 Task: Add Sprouts Organic Honey Bear to the cart.
Action: Mouse moved to (244, 112)
Screenshot: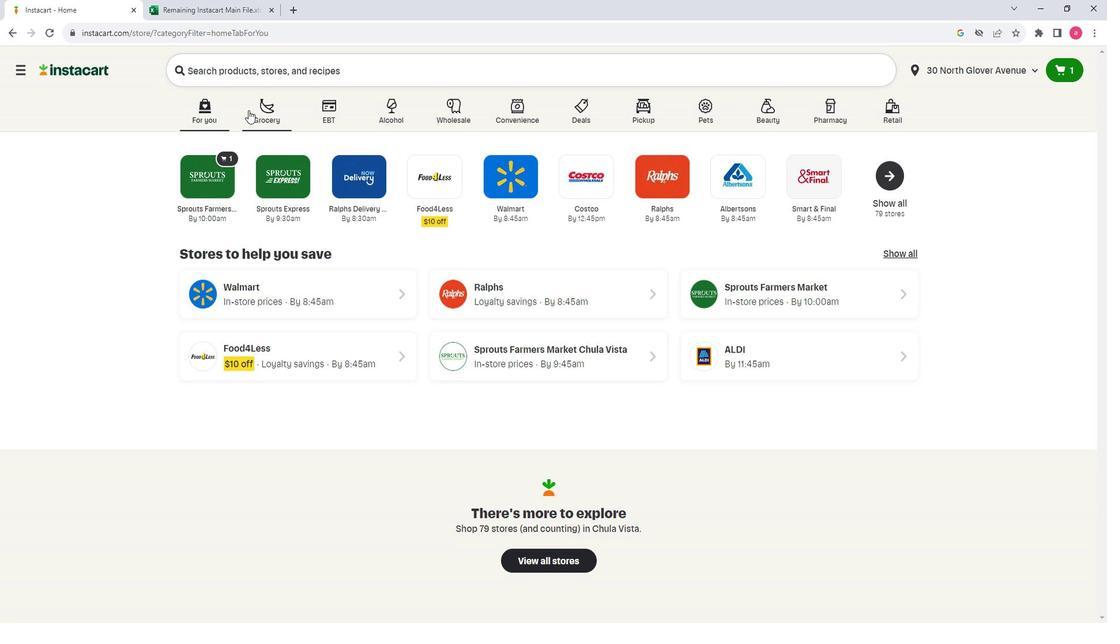
Action: Mouse pressed left at (244, 112)
Screenshot: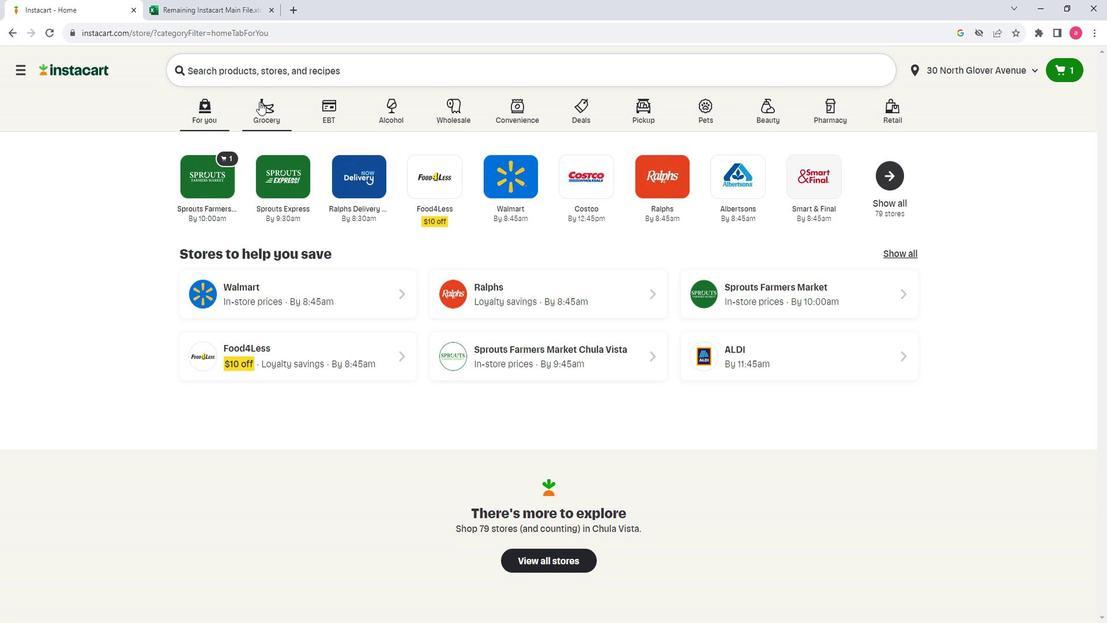 
Action: Mouse moved to (348, 355)
Screenshot: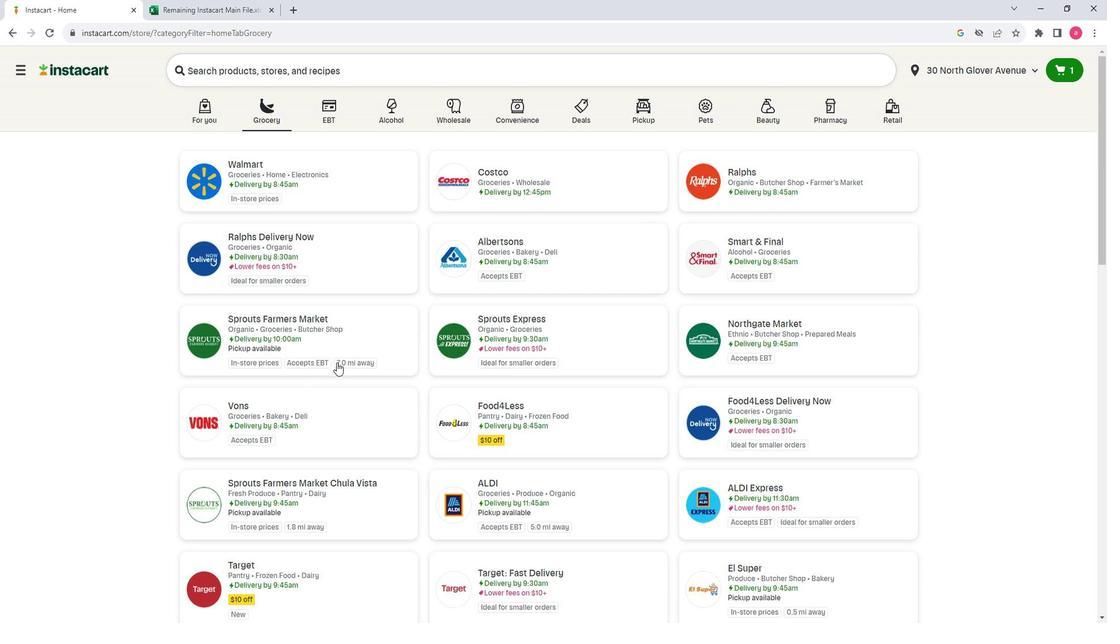 
Action: Mouse pressed left at (348, 355)
Screenshot: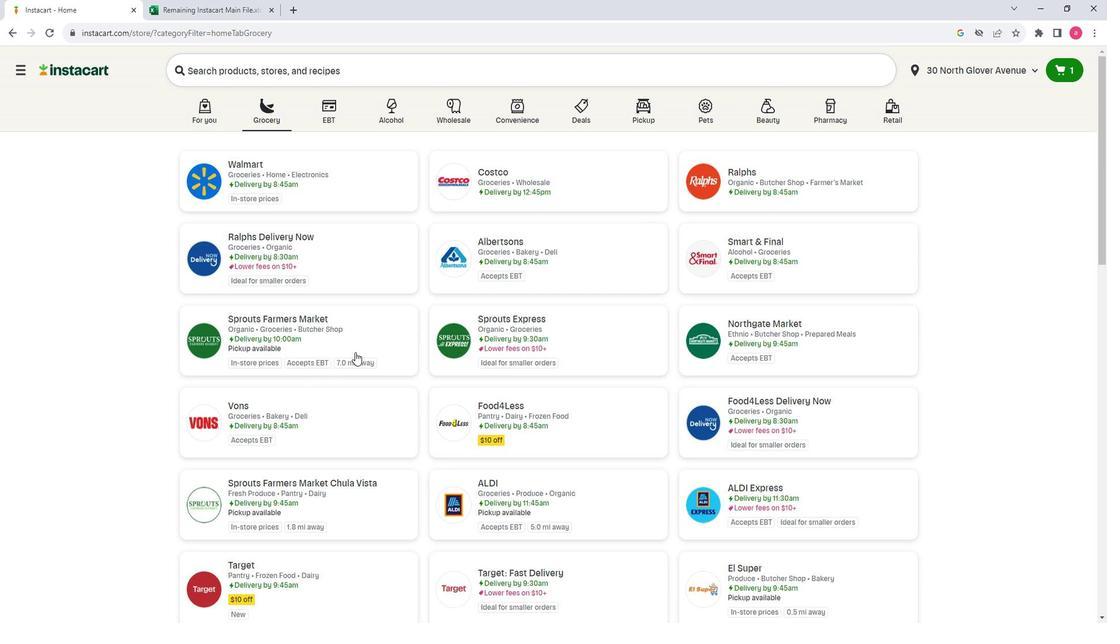 
Action: Mouse moved to (84, 312)
Screenshot: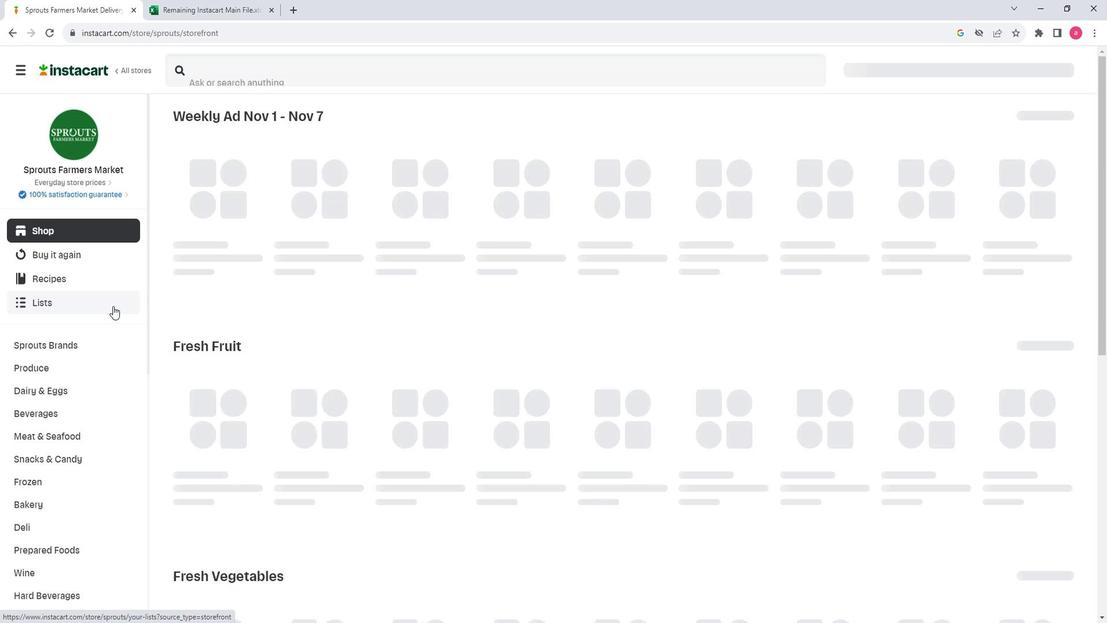
Action: Mouse scrolled (84, 312) with delta (0, 0)
Screenshot: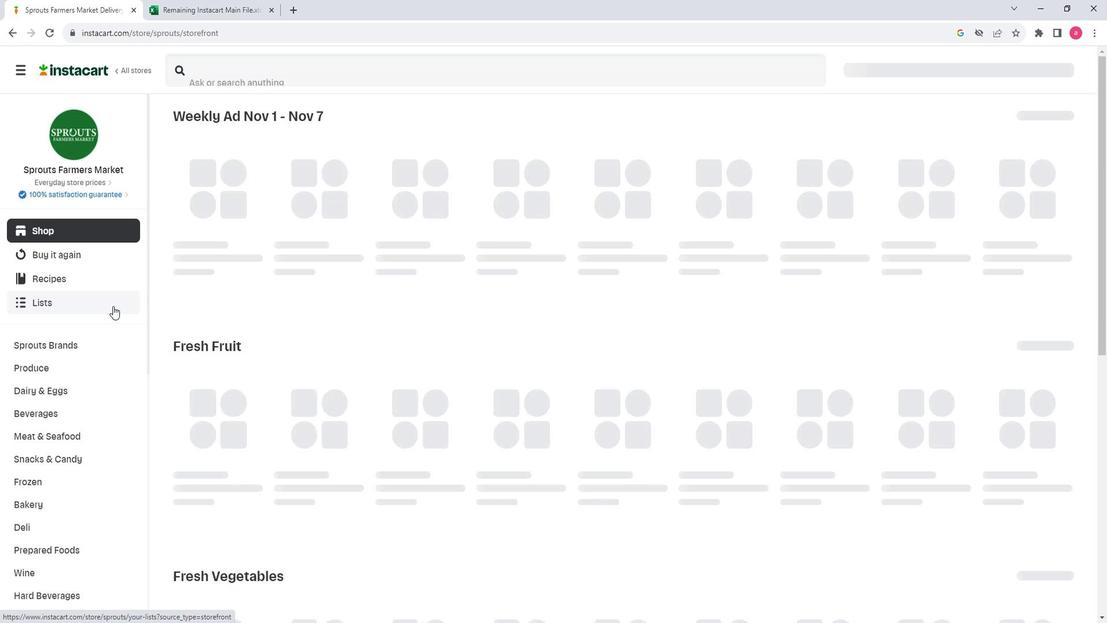 
Action: Mouse moved to (83, 314)
Screenshot: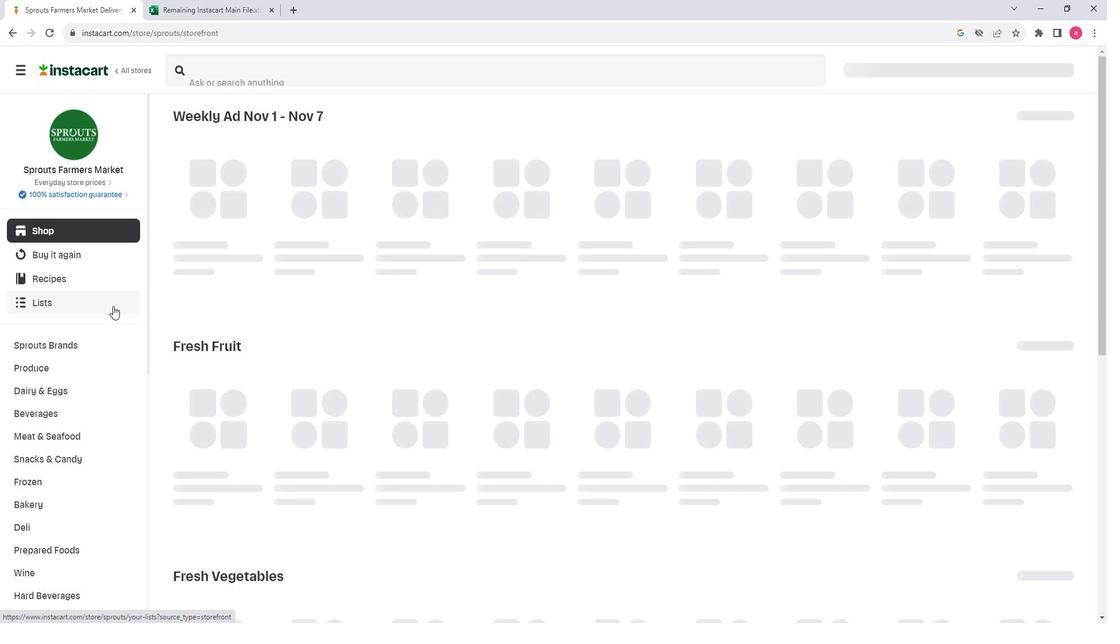 
Action: Mouse scrolled (83, 313) with delta (0, 0)
Screenshot: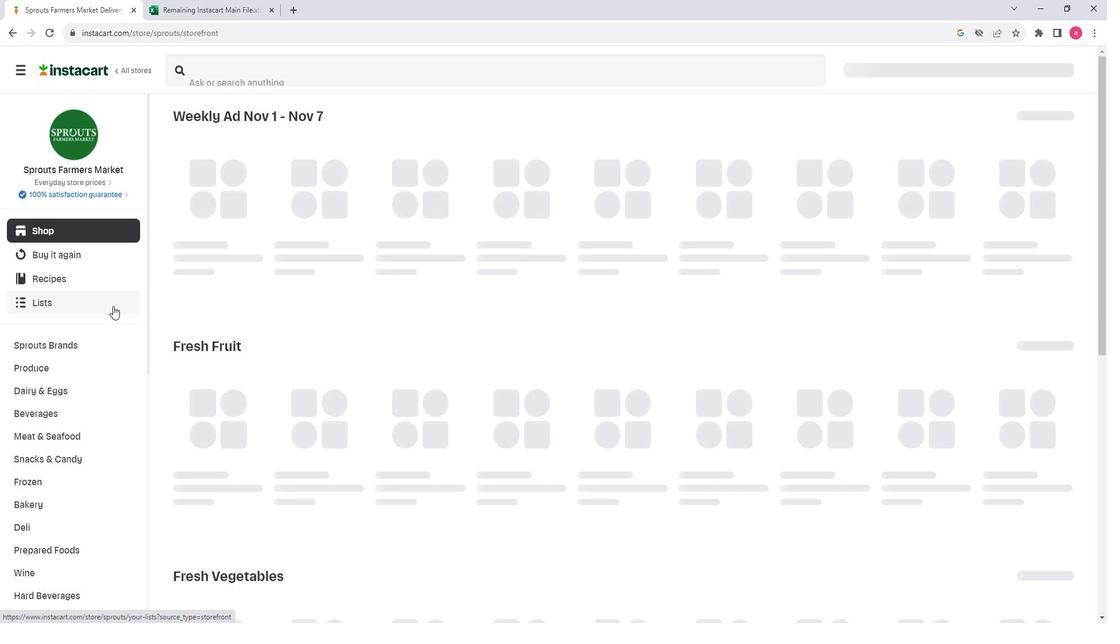 
Action: Mouse moved to (82, 315)
Screenshot: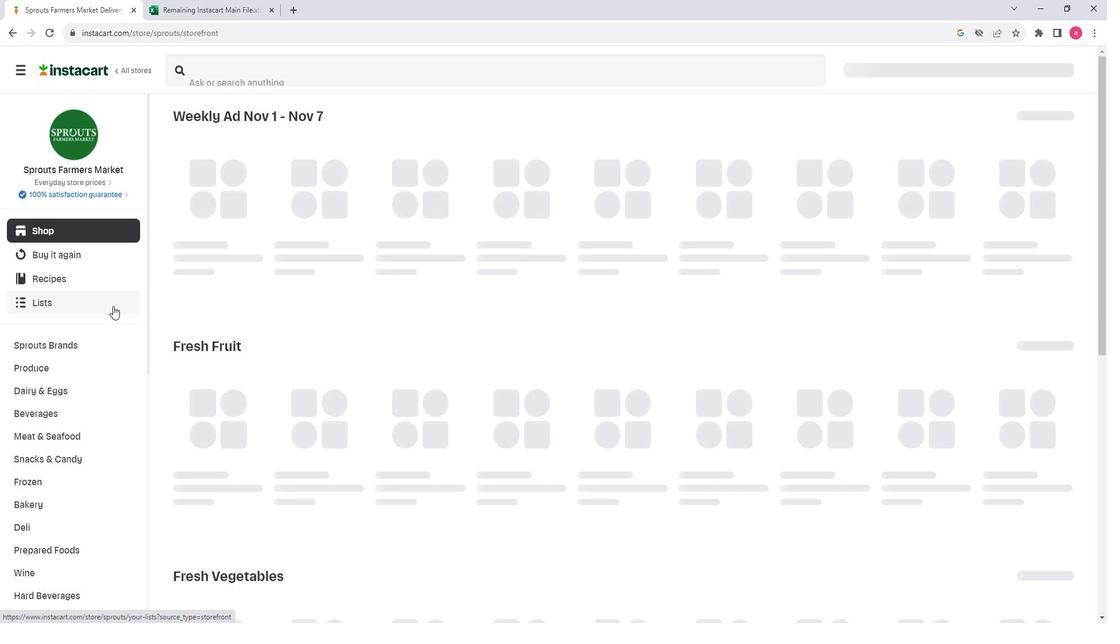 
Action: Mouse scrolled (82, 315) with delta (0, 0)
Screenshot: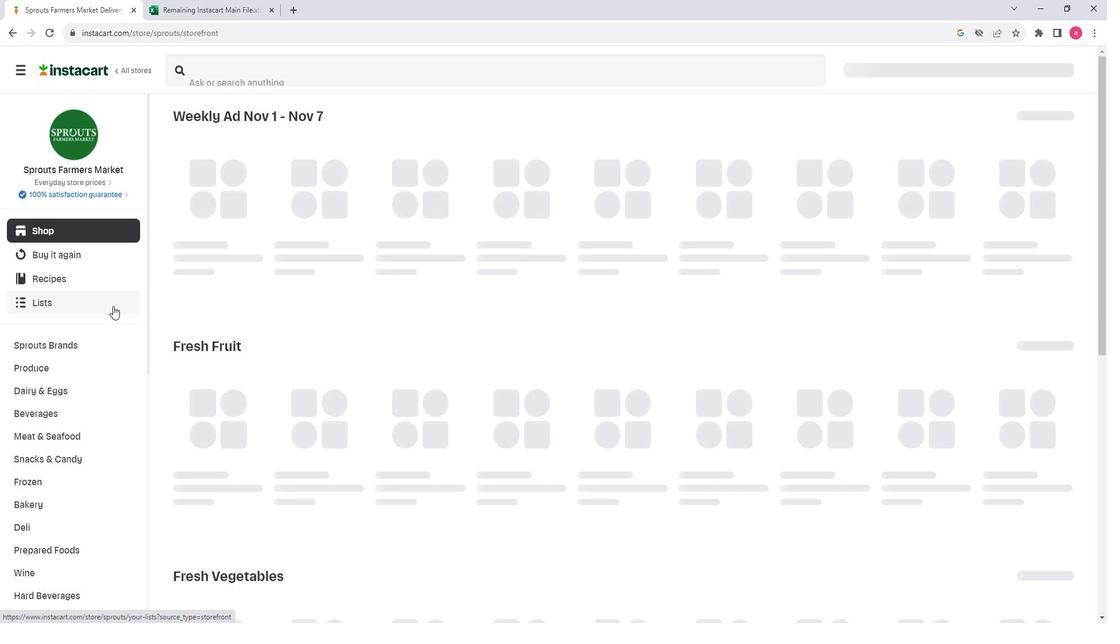 
Action: Mouse moved to (82, 315)
Screenshot: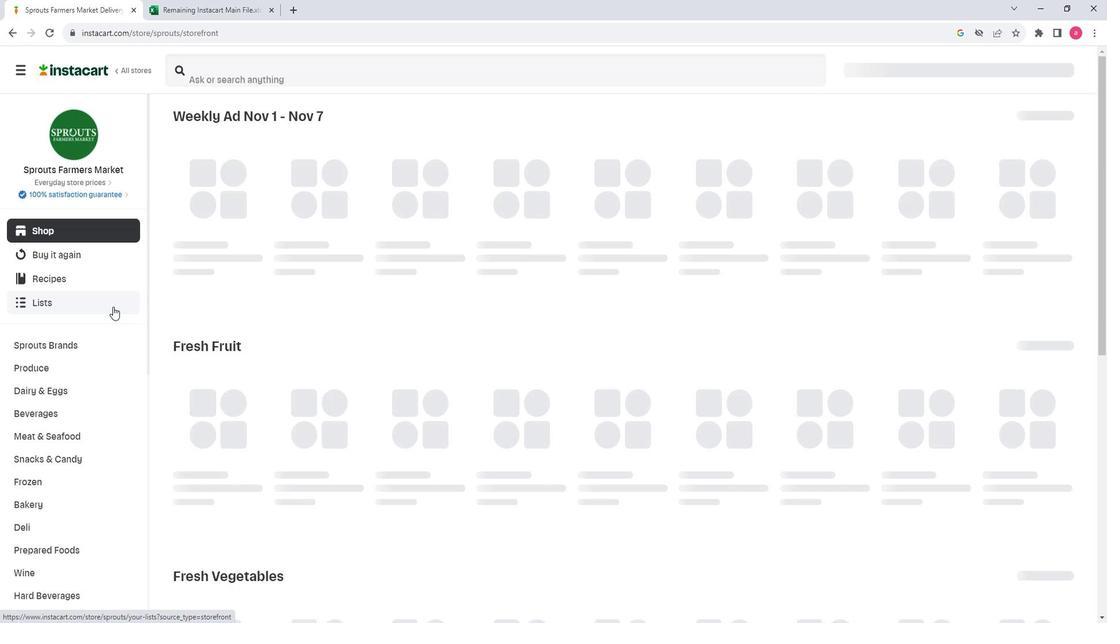 
Action: Mouse scrolled (82, 315) with delta (0, 0)
Screenshot: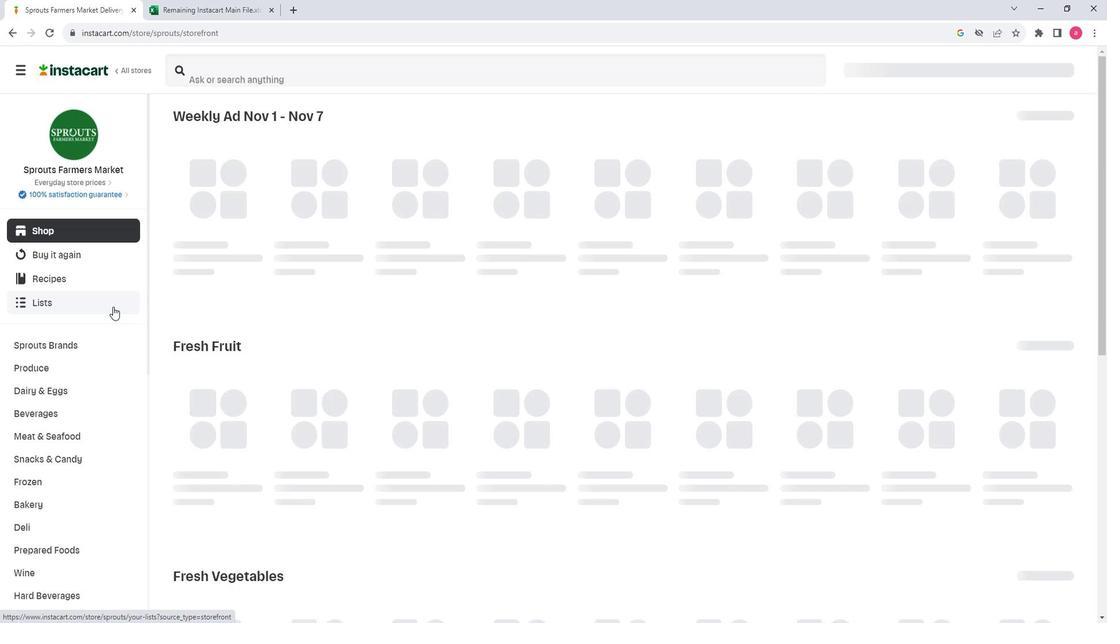 
Action: Mouse moved to (82, 316)
Screenshot: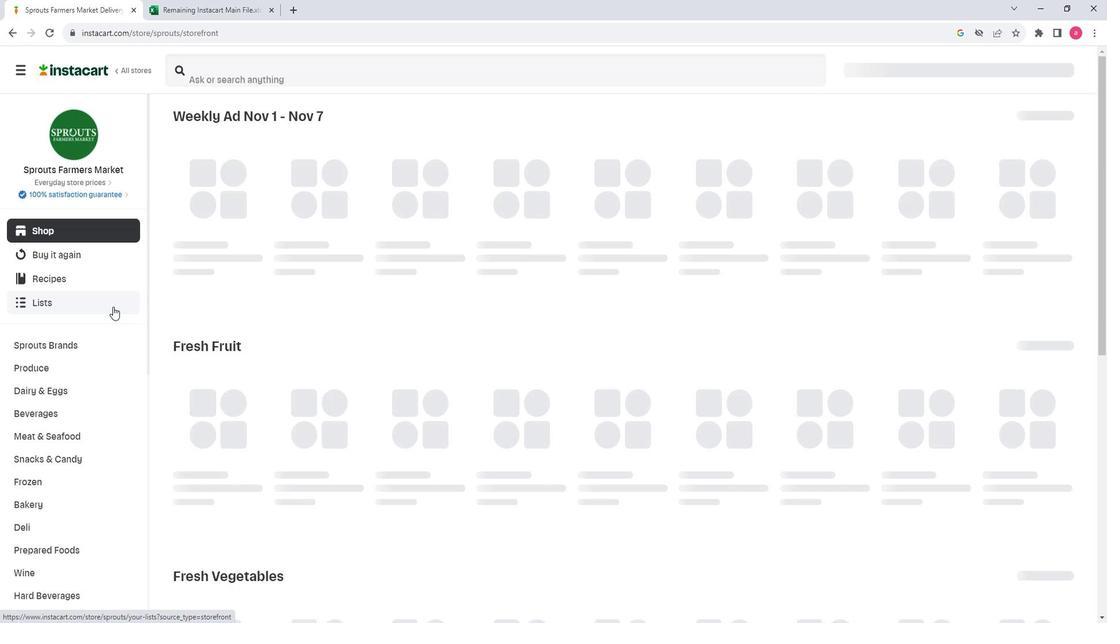 
Action: Mouse scrolled (82, 315) with delta (0, 0)
Screenshot: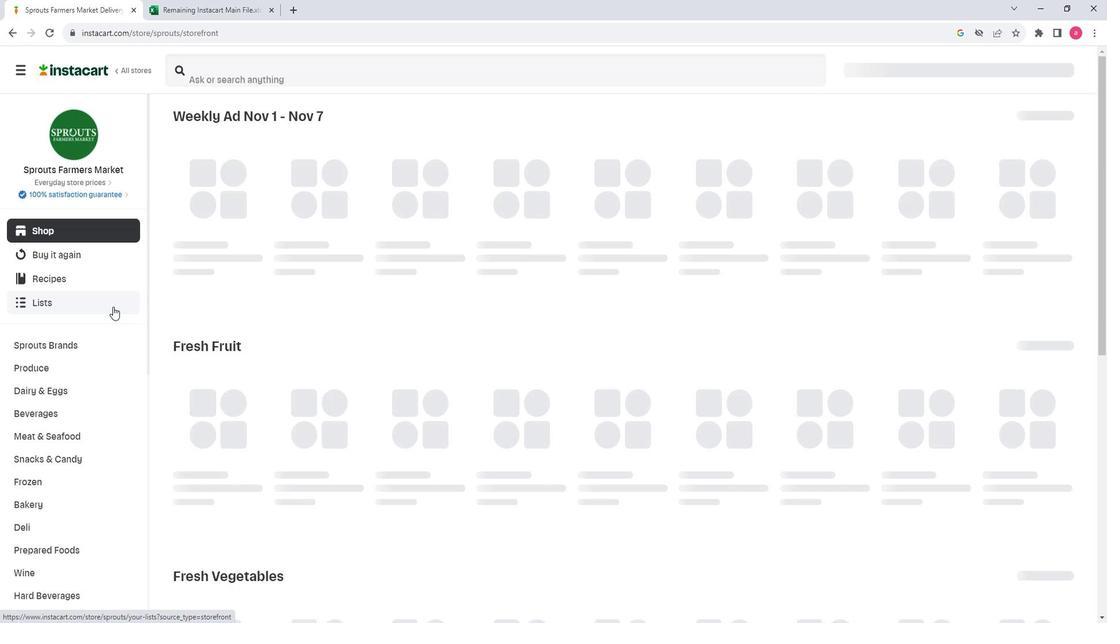 
Action: Mouse moved to (44, 457)
Screenshot: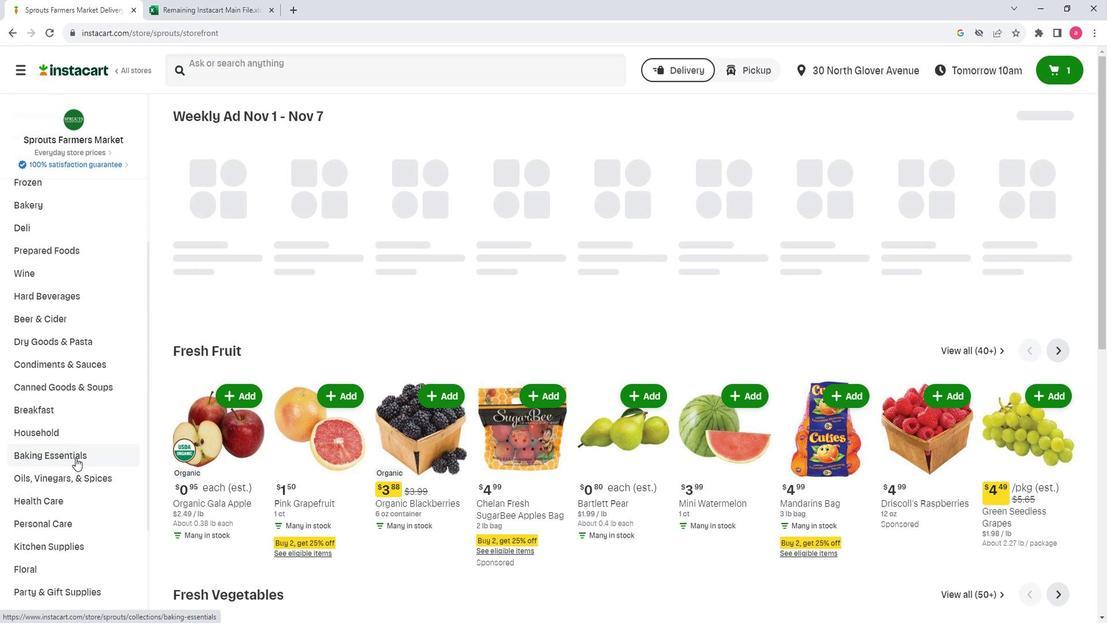 
Action: Mouse pressed left at (44, 457)
Screenshot: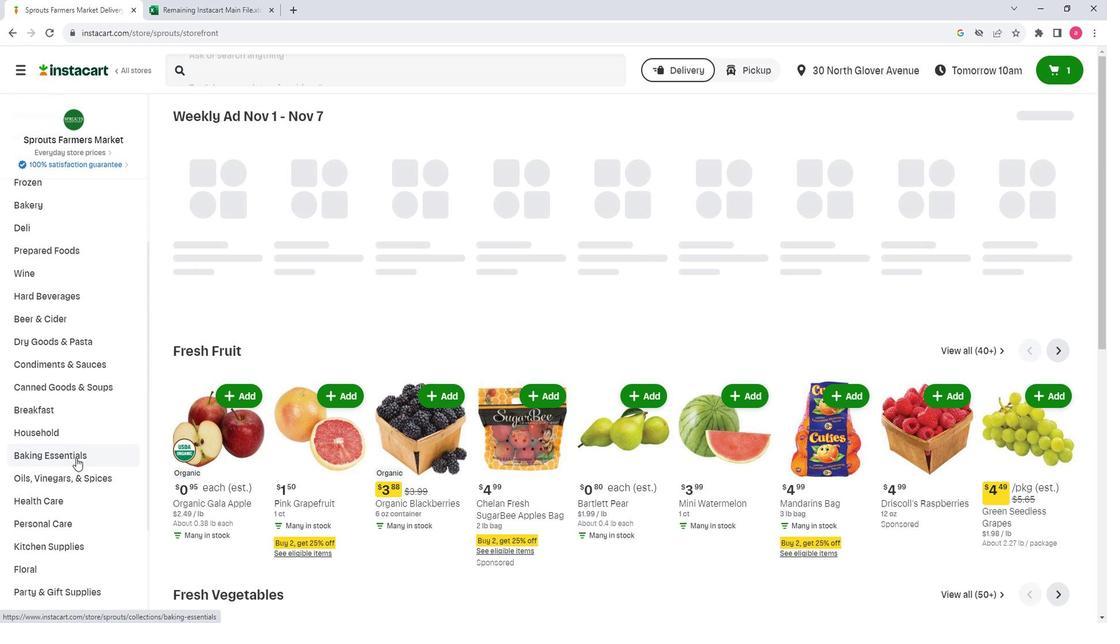 
Action: Mouse moved to (733, 155)
Screenshot: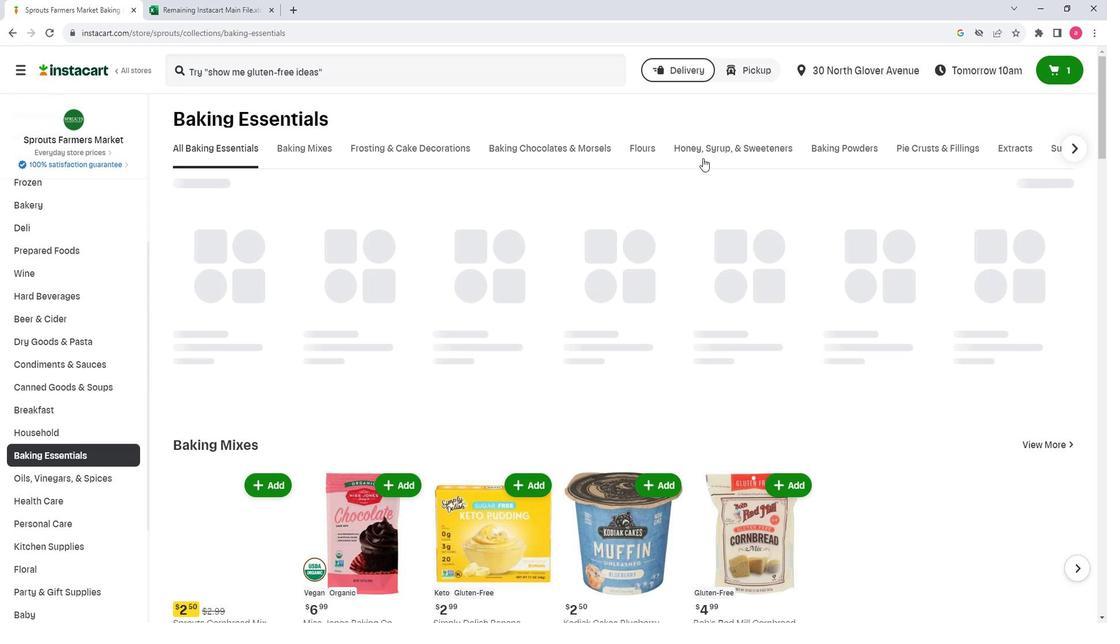
Action: Mouse pressed left at (733, 155)
Screenshot: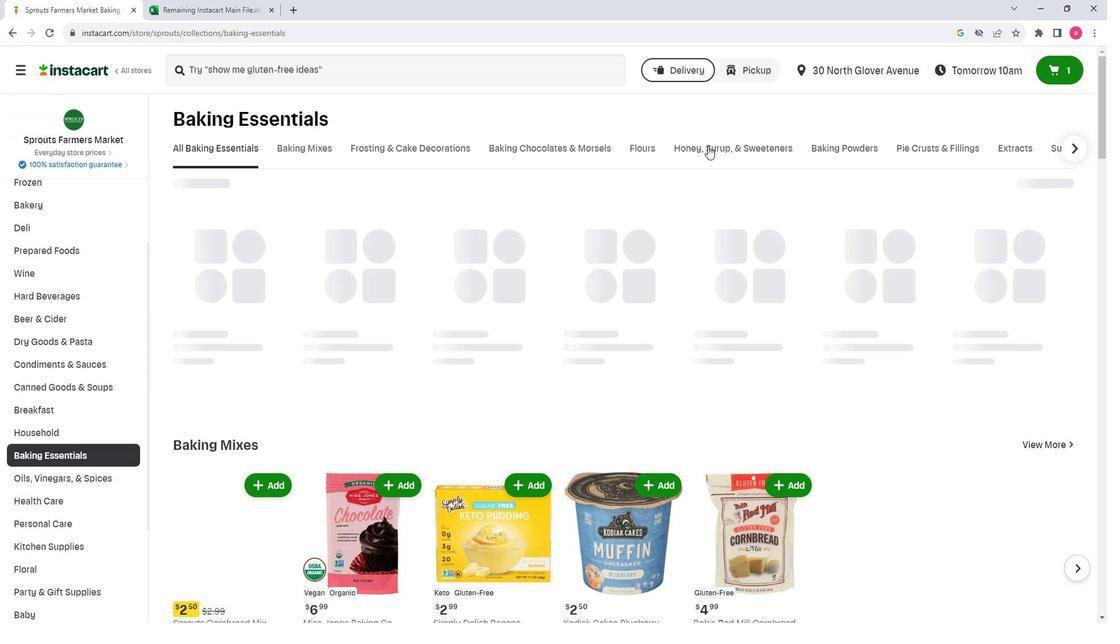 
Action: Mouse moved to (349, 212)
Screenshot: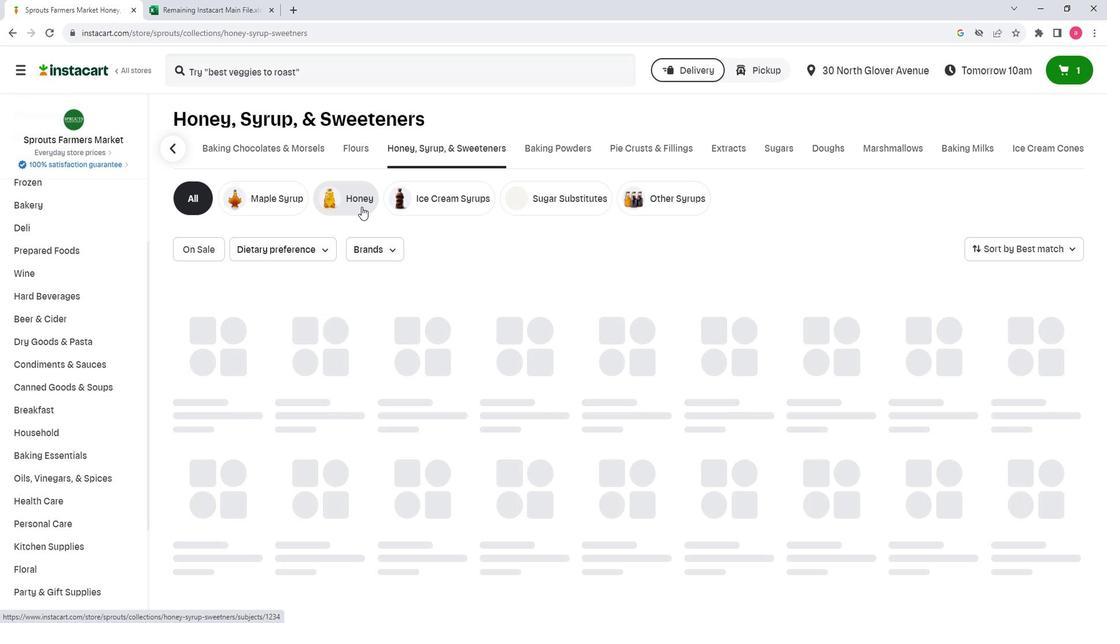 
Action: Mouse pressed left at (349, 212)
Screenshot: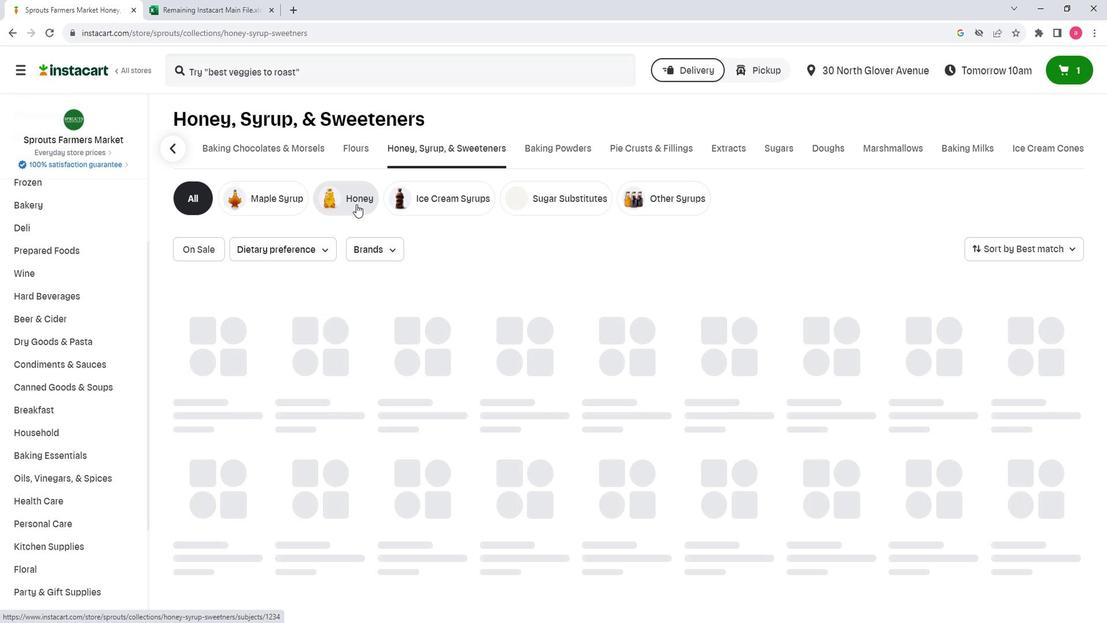
Action: Mouse moved to (326, 96)
Screenshot: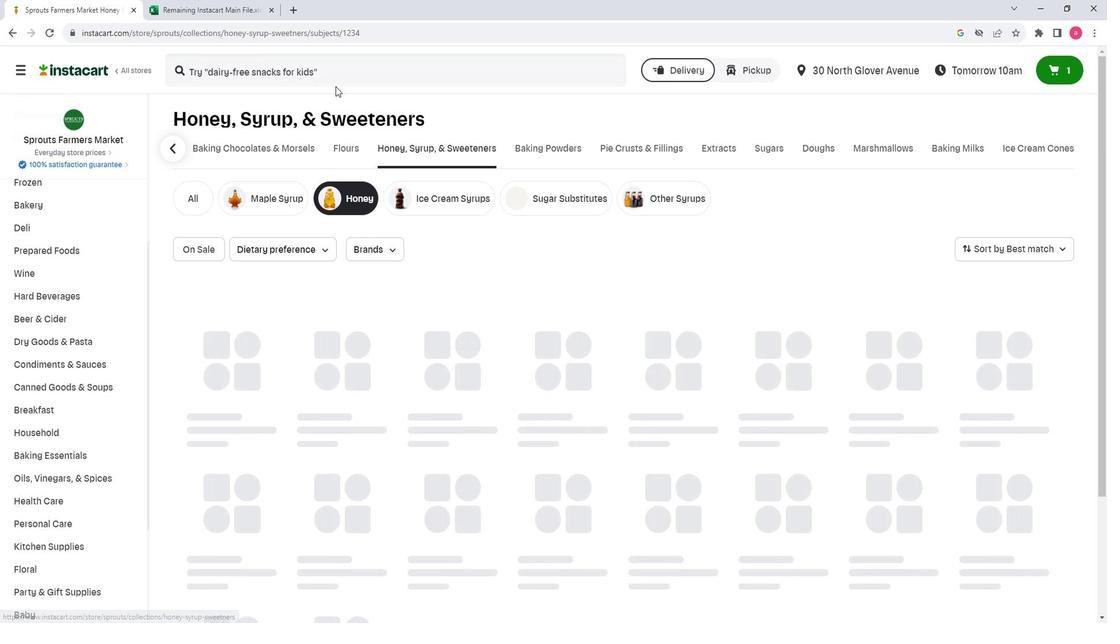 
Action: Mouse pressed left at (326, 96)
Screenshot: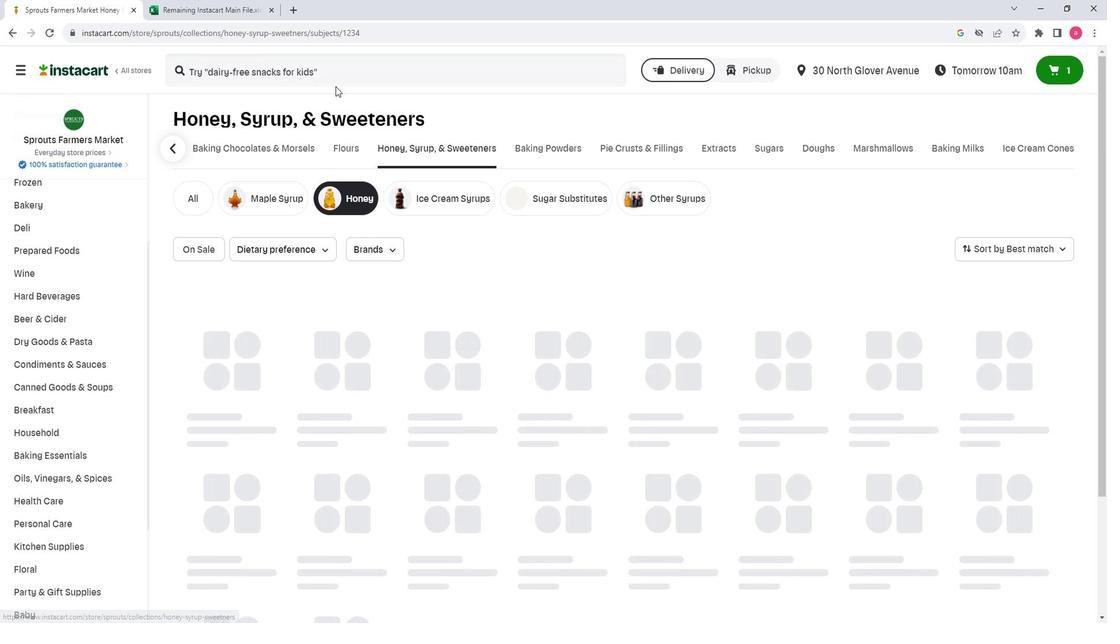 
Action: Mouse moved to (325, 90)
Screenshot: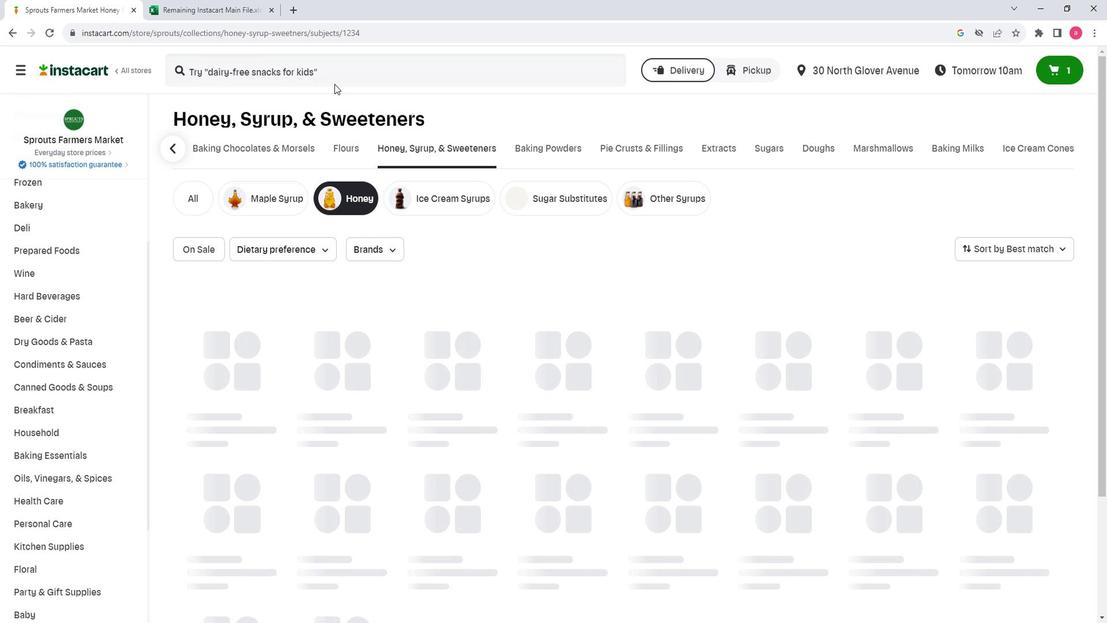 
Action: Mouse pressed left at (325, 90)
Screenshot: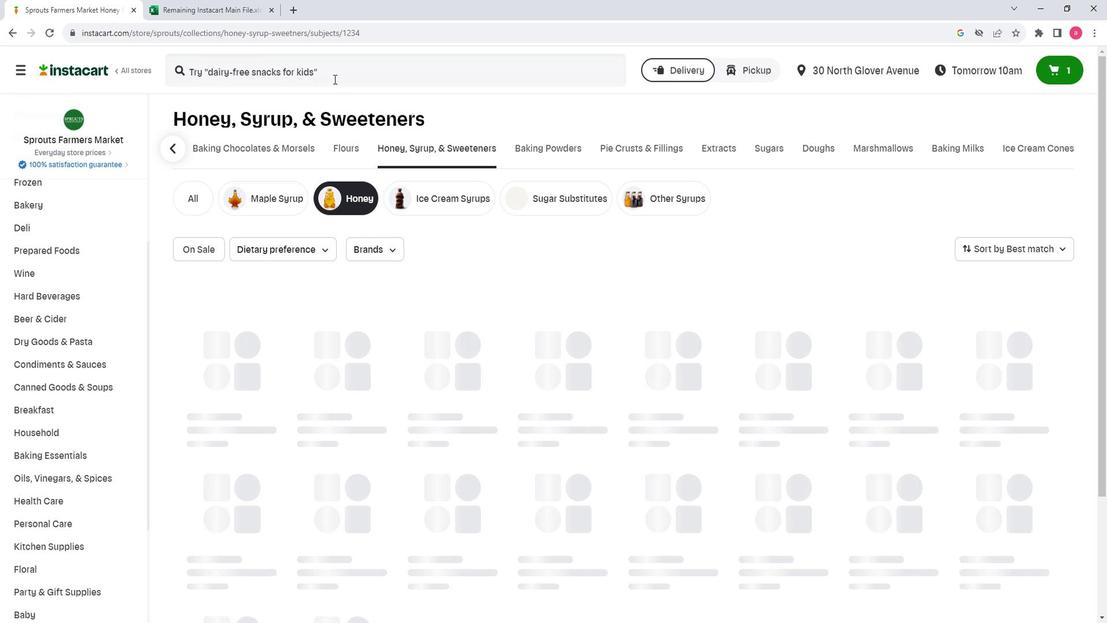 
Action: Mouse moved to (325, 90)
Screenshot: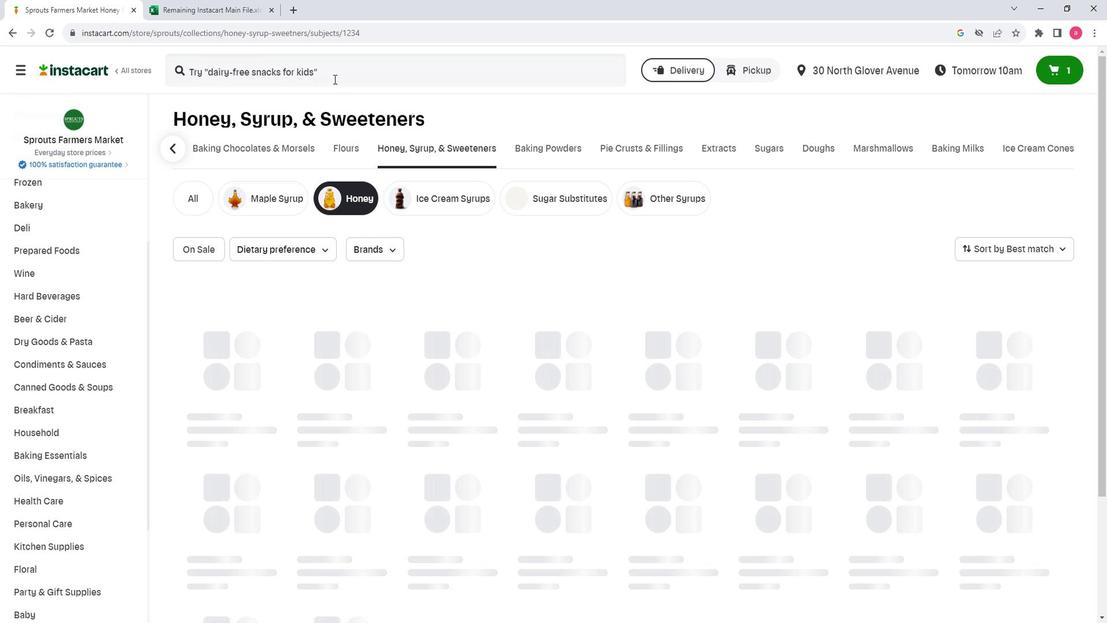
Action: Key pressed <Key.shift>Sprouts<Key.space><Key.shift><Key.shift><Key.shift><Key.shift><Key.shift><Key.shift><Key.shift><Key.shift><Key.shift><Key.shift><Key.shift><Key.shift><Key.shift><Key.shift><Key.shift><Key.shift><Key.shift><Key.shift><Key.shift><Key.shift><Key.shift><Key.shift><Key.shift>Organic<Key.space><Key.shift>Honey<Key.space><Key.shift><Key.shift><Key.shift><Key.shift><Key.shift><Key.shift><Key.shift><Key.shift><Key.shift><Key.shift><Key.shift><Key.shift><Key.shift><Key.shift>Bear<Key.enter>
Screenshot: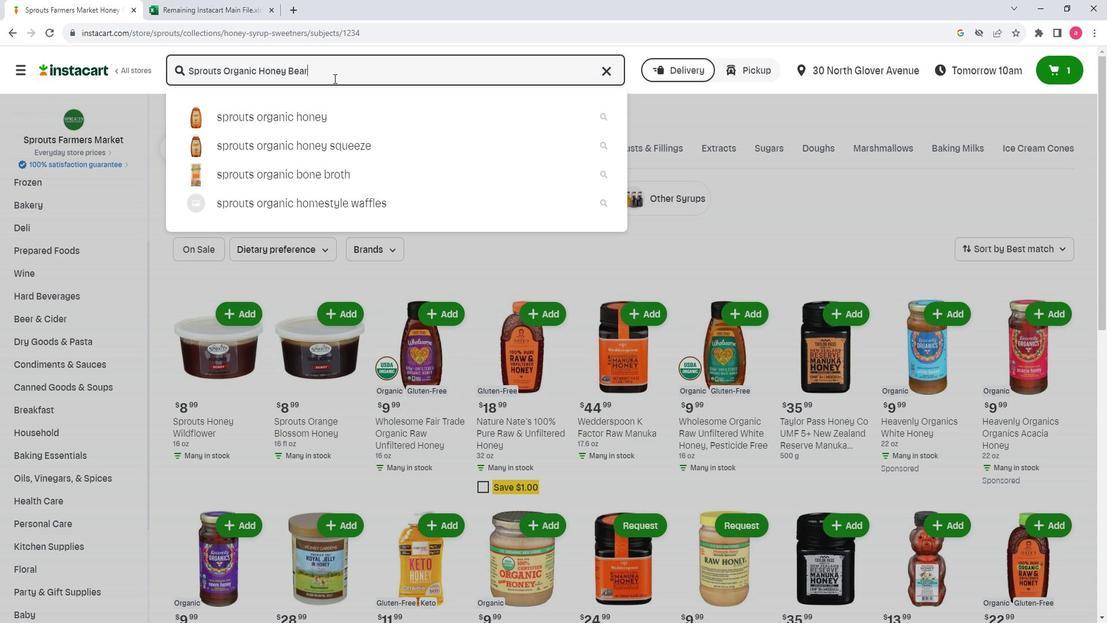 
Action: Mouse moved to (698, 177)
Screenshot: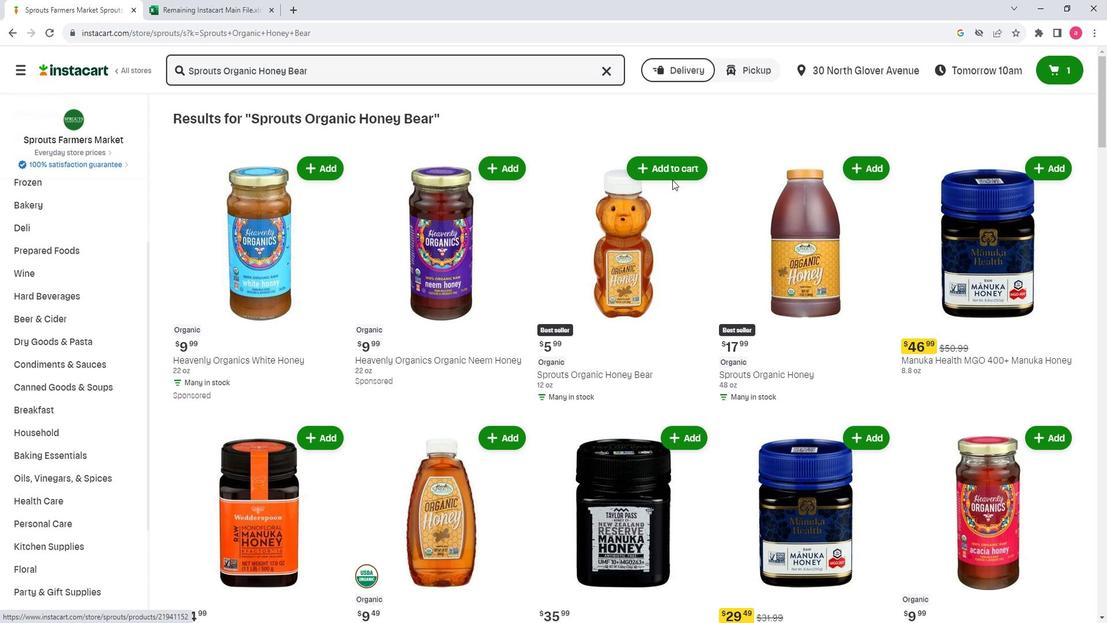 
Action: Mouse pressed left at (698, 177)
Screenshot: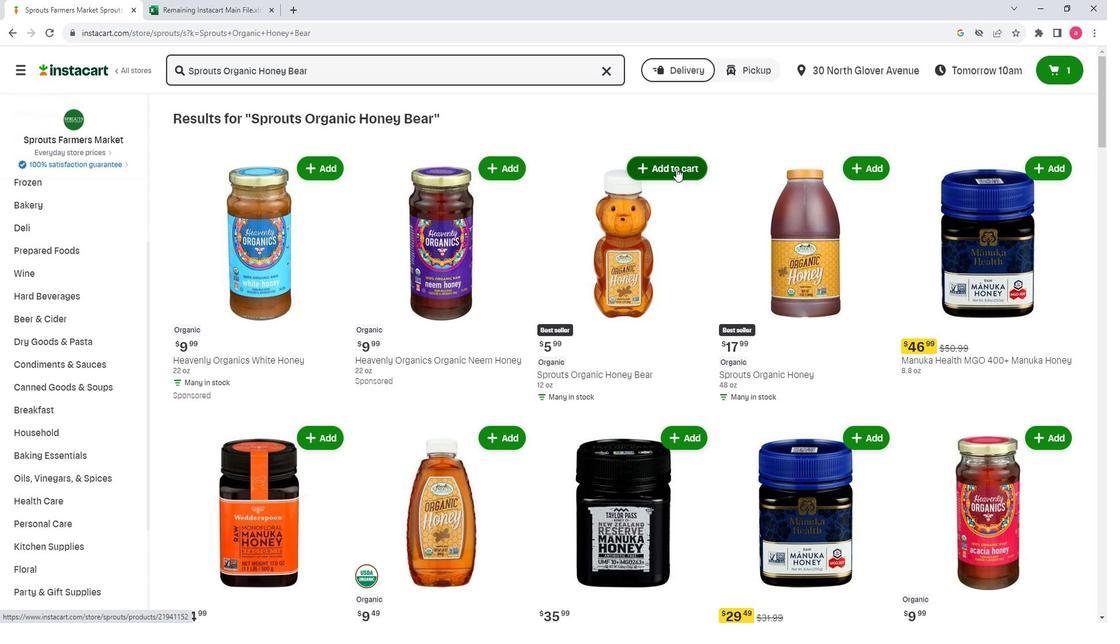 
Action: Mouse moved to (682, 286)
Screenshot: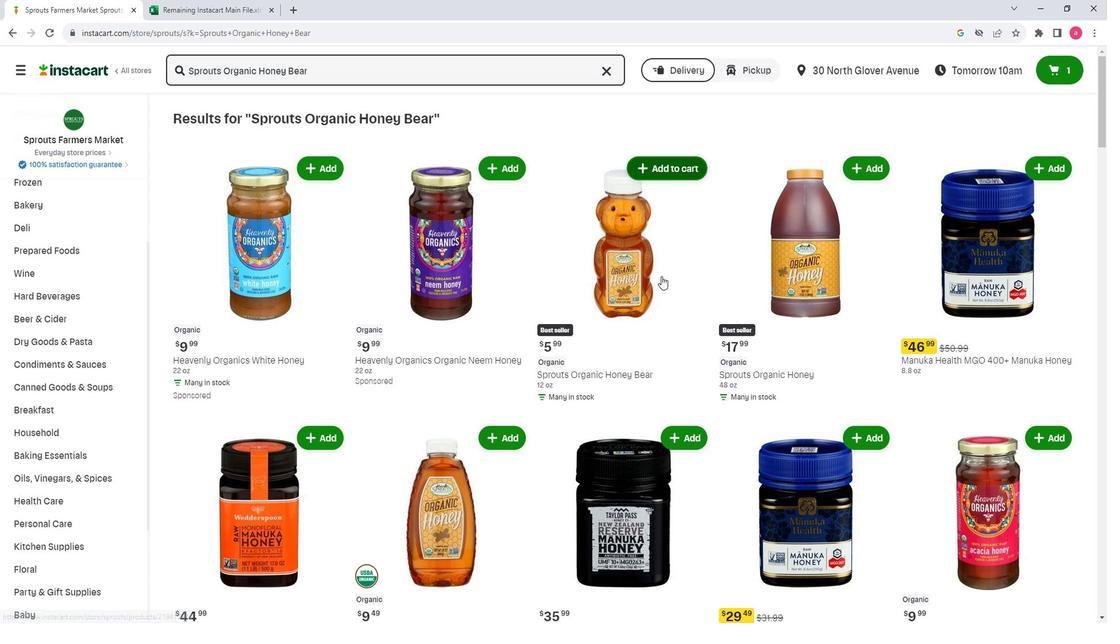 
